 Task: Create a section DevOps Dynamo and in the section, add a milestone Data Archiving in the project ArcticTech
Action: Mouse moved to (764, 390)
Screenshot: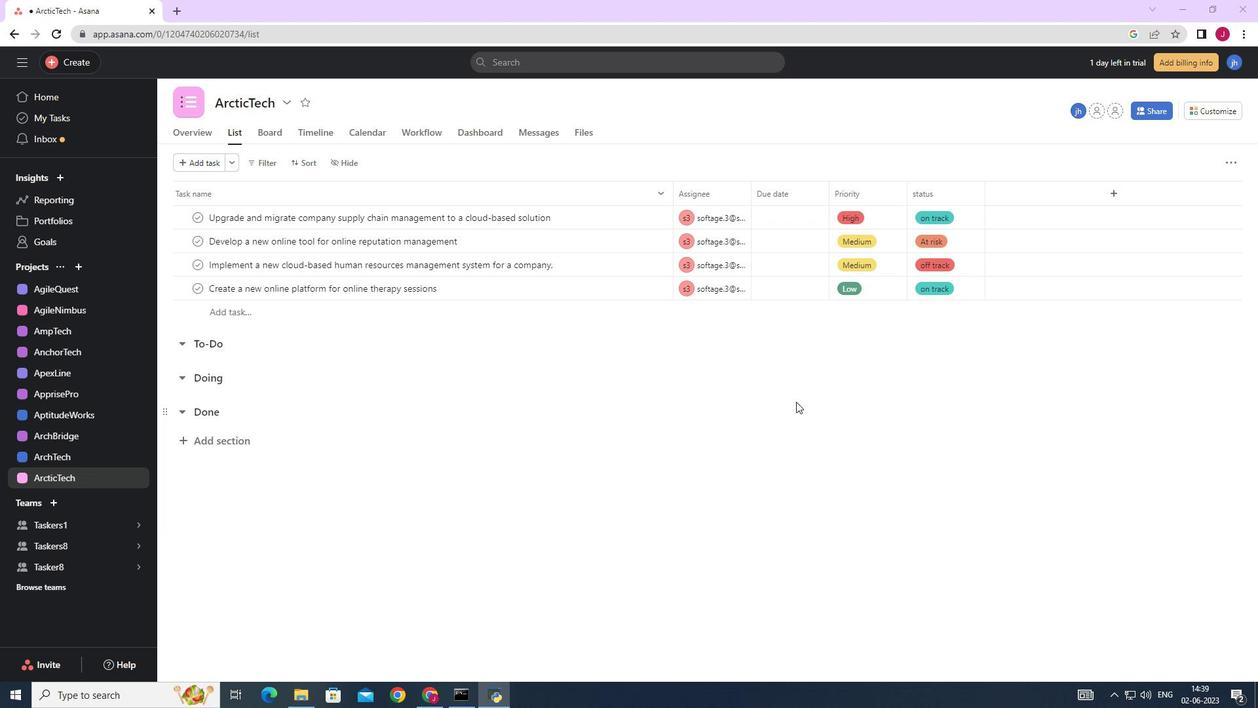 
Action: Mouse scrolled (764, 390) with delta (0, 0)
Screenshot: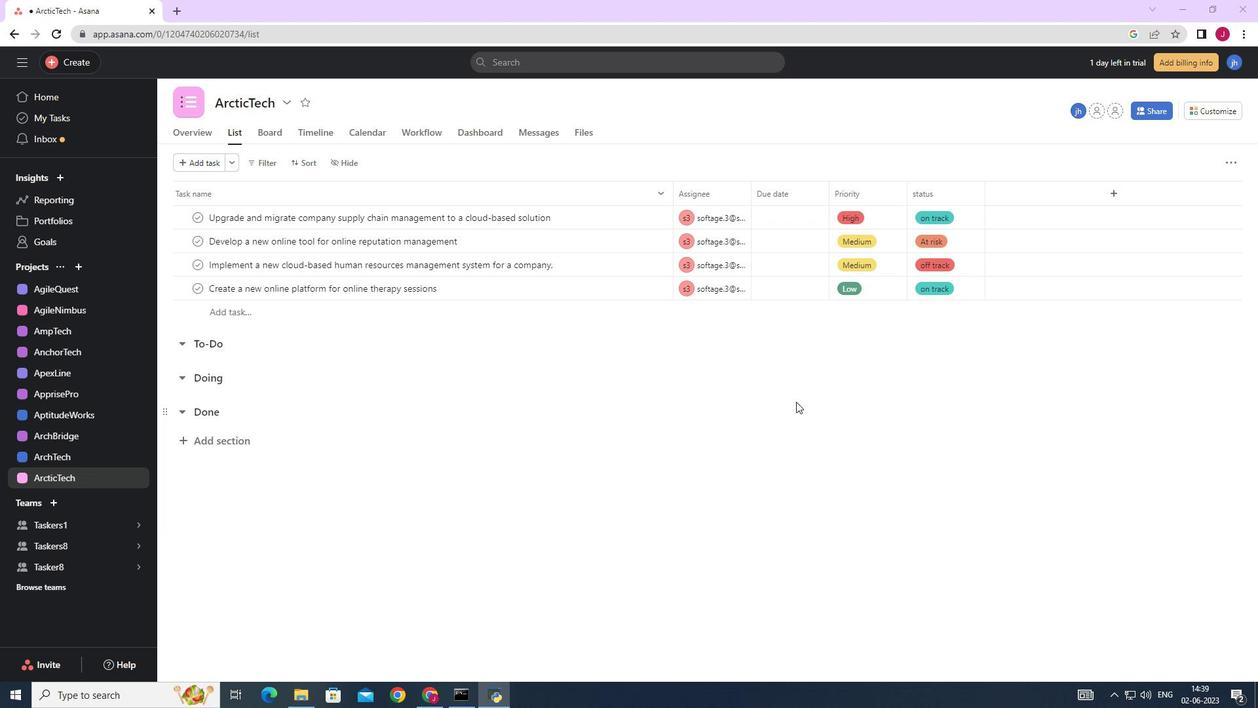 
Action: Mouse moved to (751, 380)
Screenshot: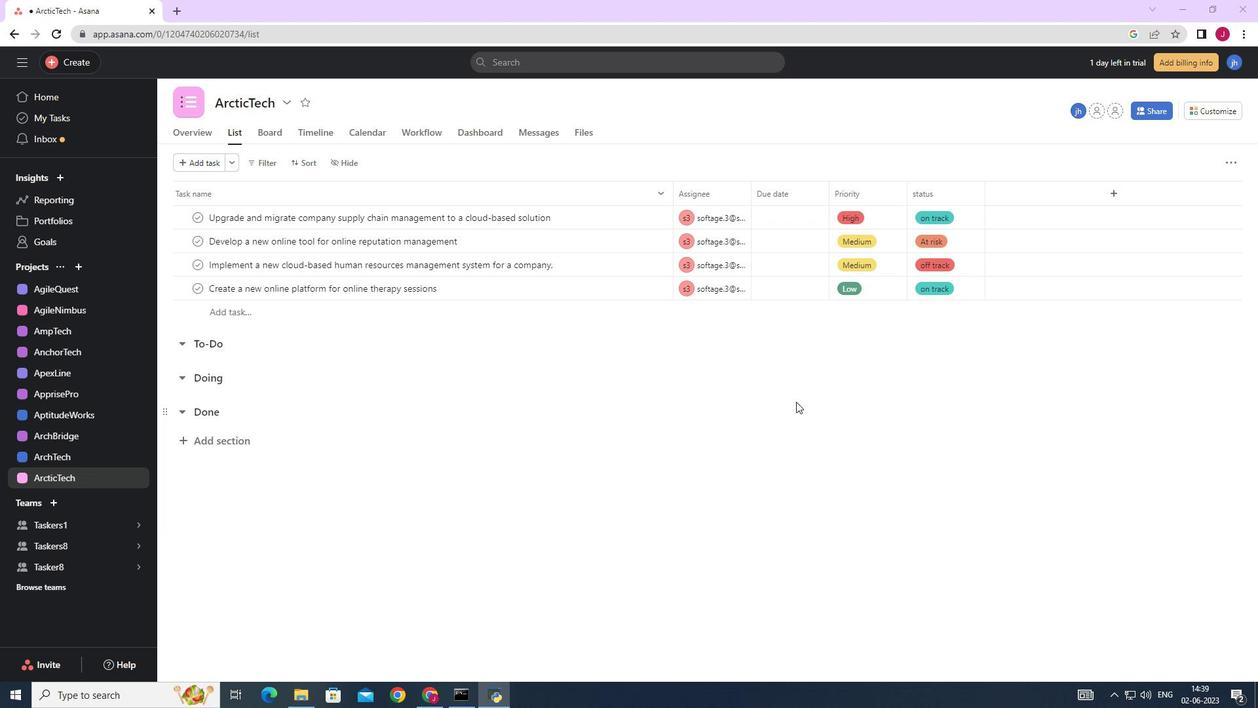 
Action: Mouse scrolled (751, 381) with delta (0, 0)
Screenshot: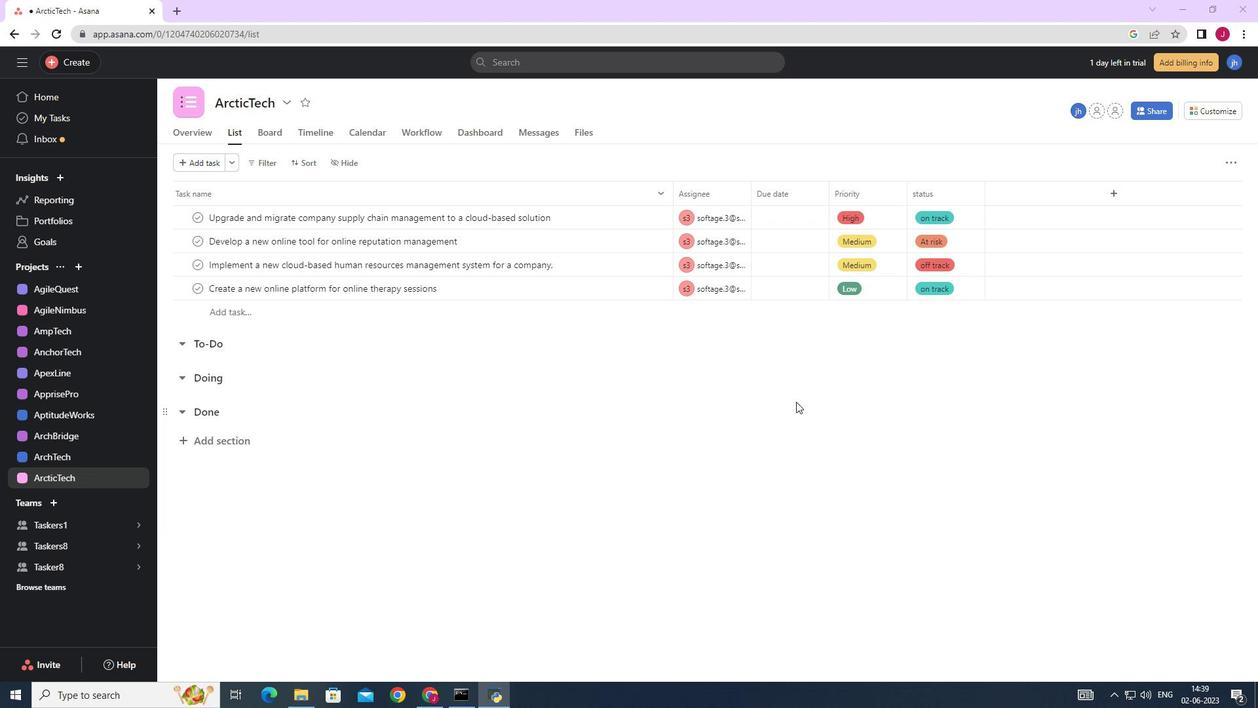 
Action: Mouse moved to (725, 369)
Screenshot: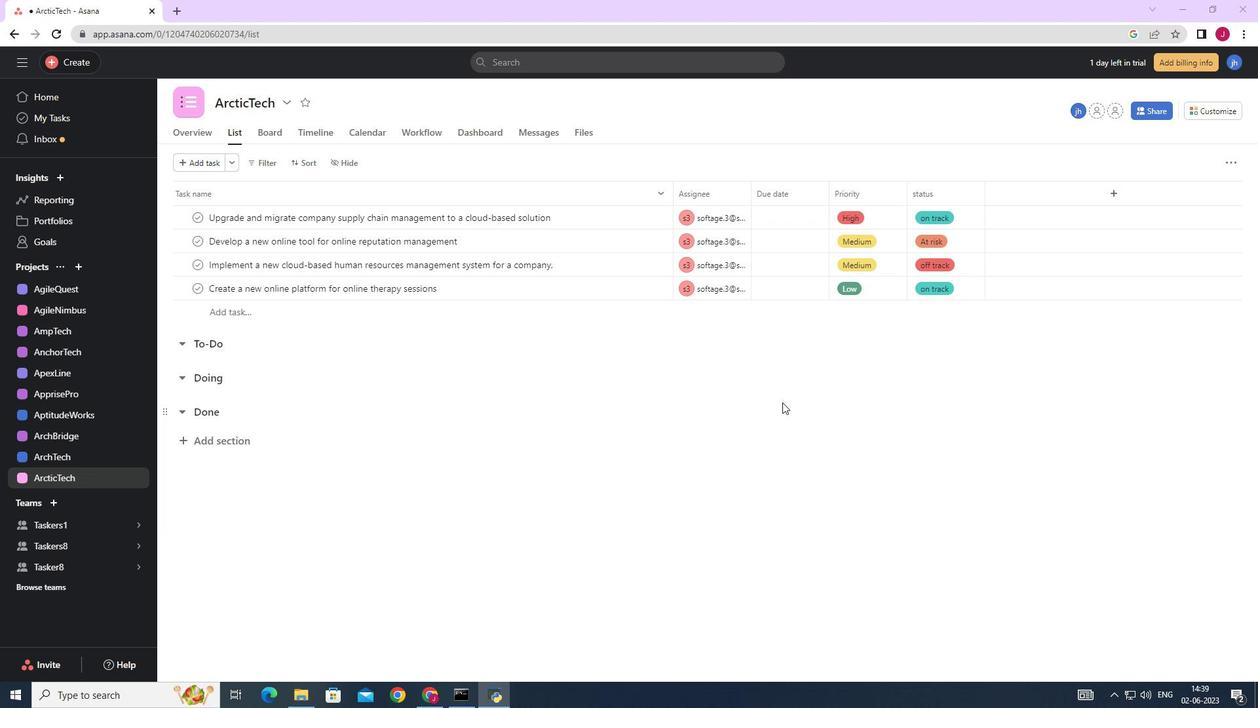 
Action: Mouse scrolled (725, 370) with delta (0, 0)
Screenshot: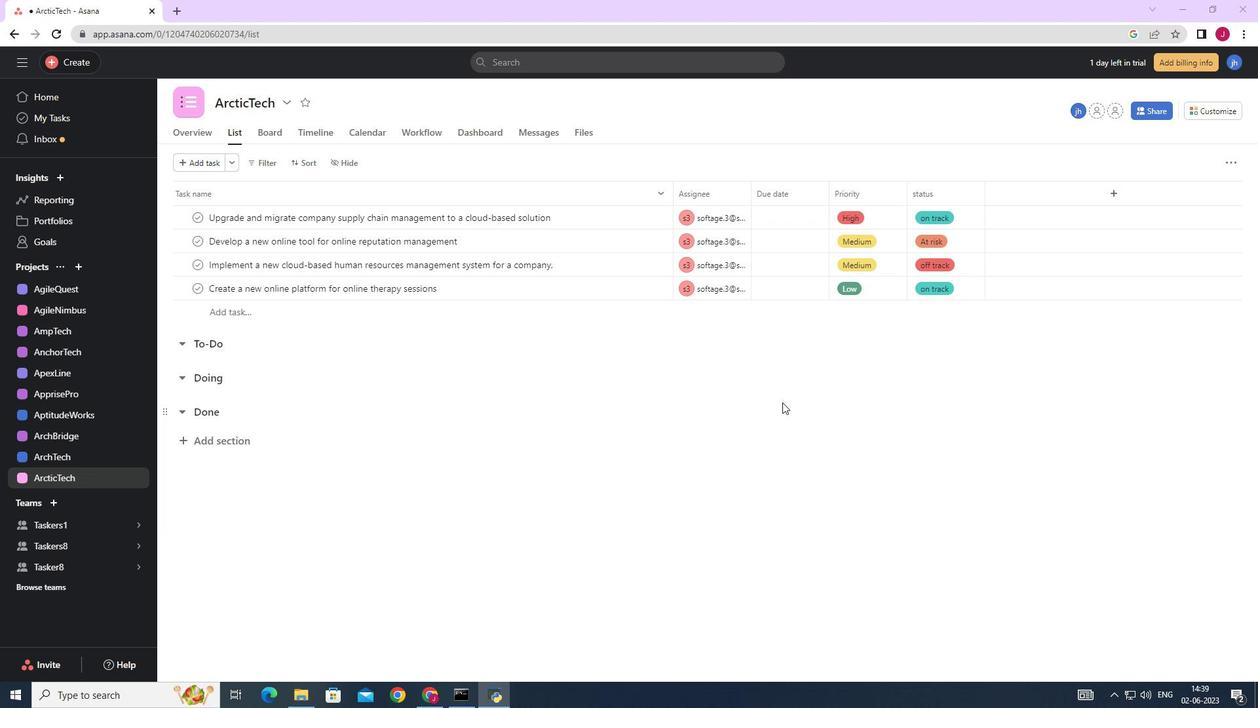 
Action: Mouse moved to (210, 443)
Screenshot: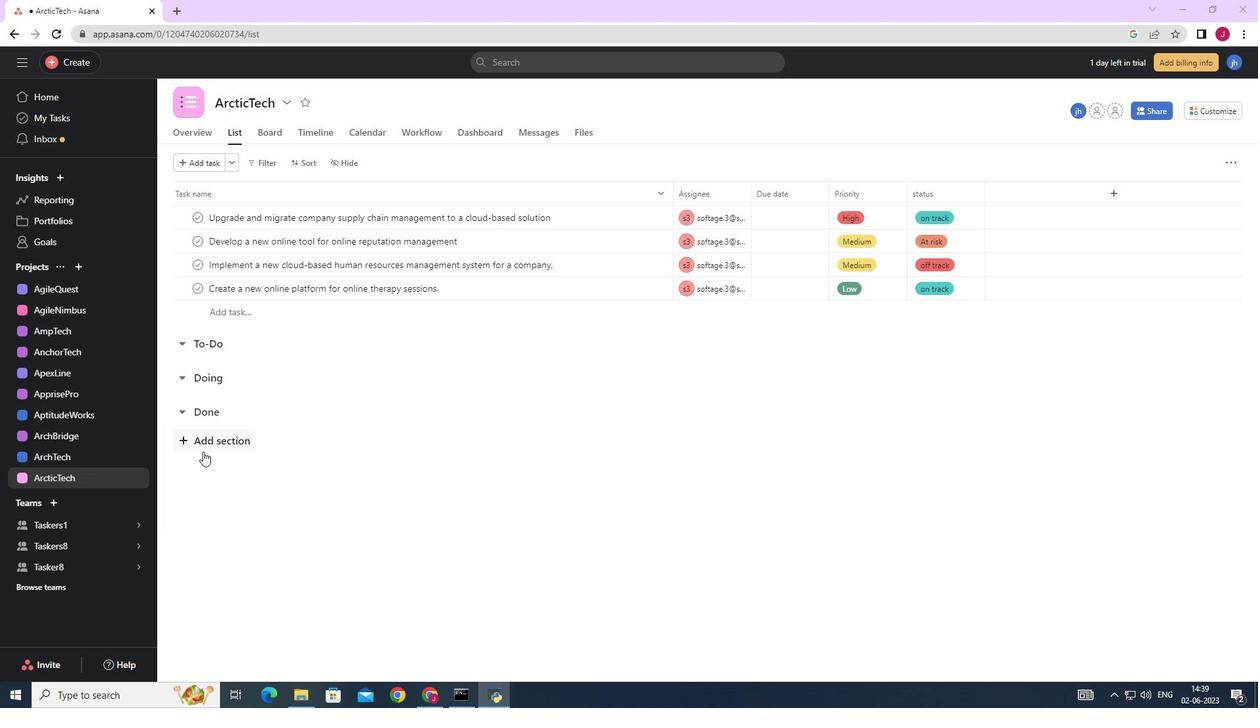 
Action: Mouse pressed left at (210, 443)
Screenshot: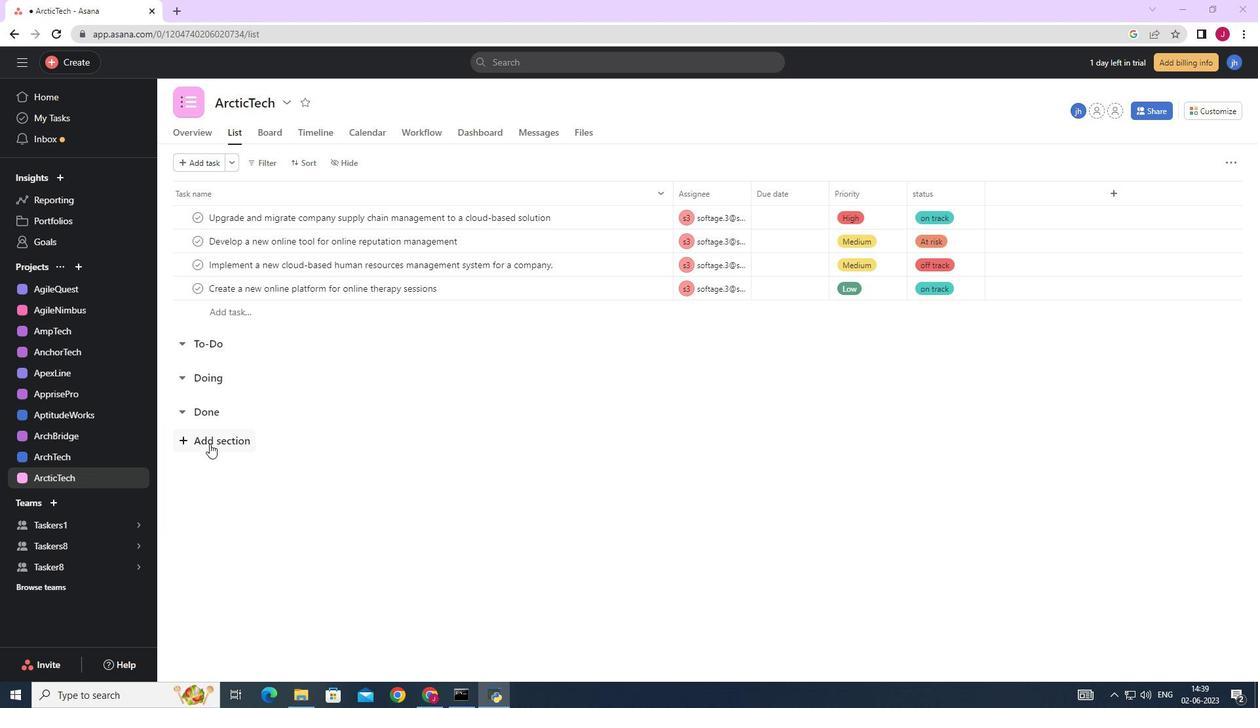 
Action: Mouse moved to (261, 446)
Screenshot: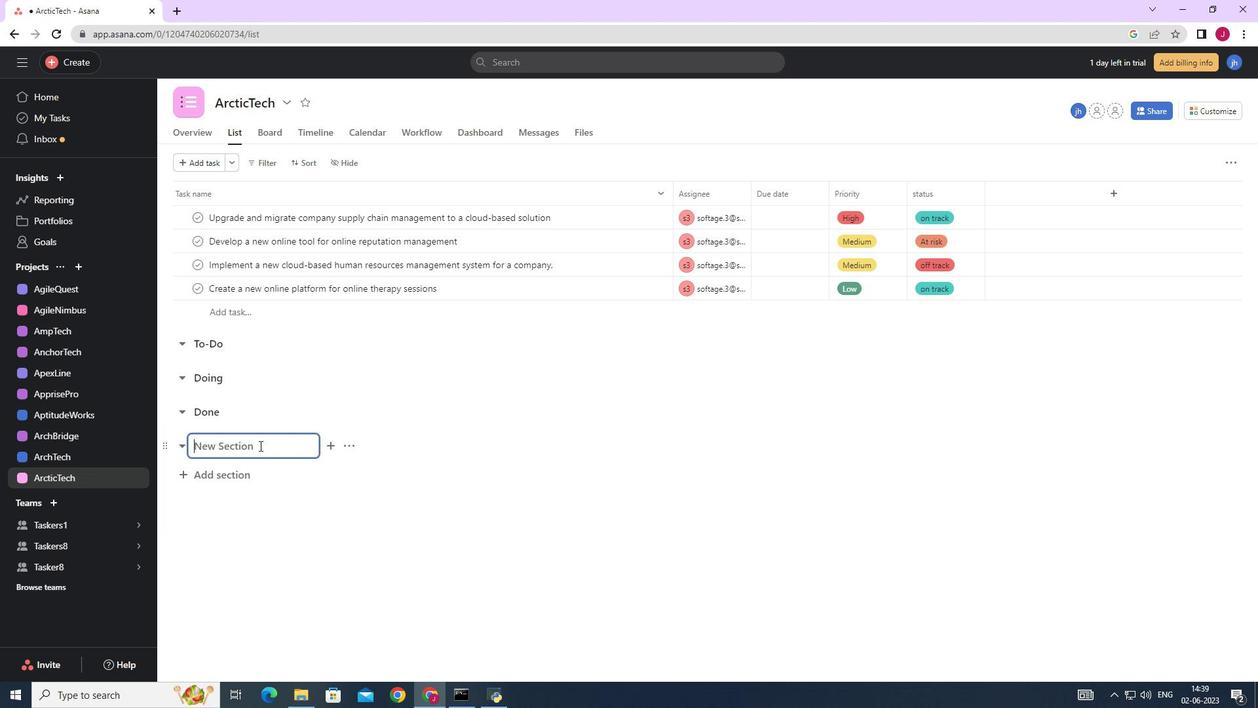 
Action: Mouse pressed left at (261, 446)
Screenshot: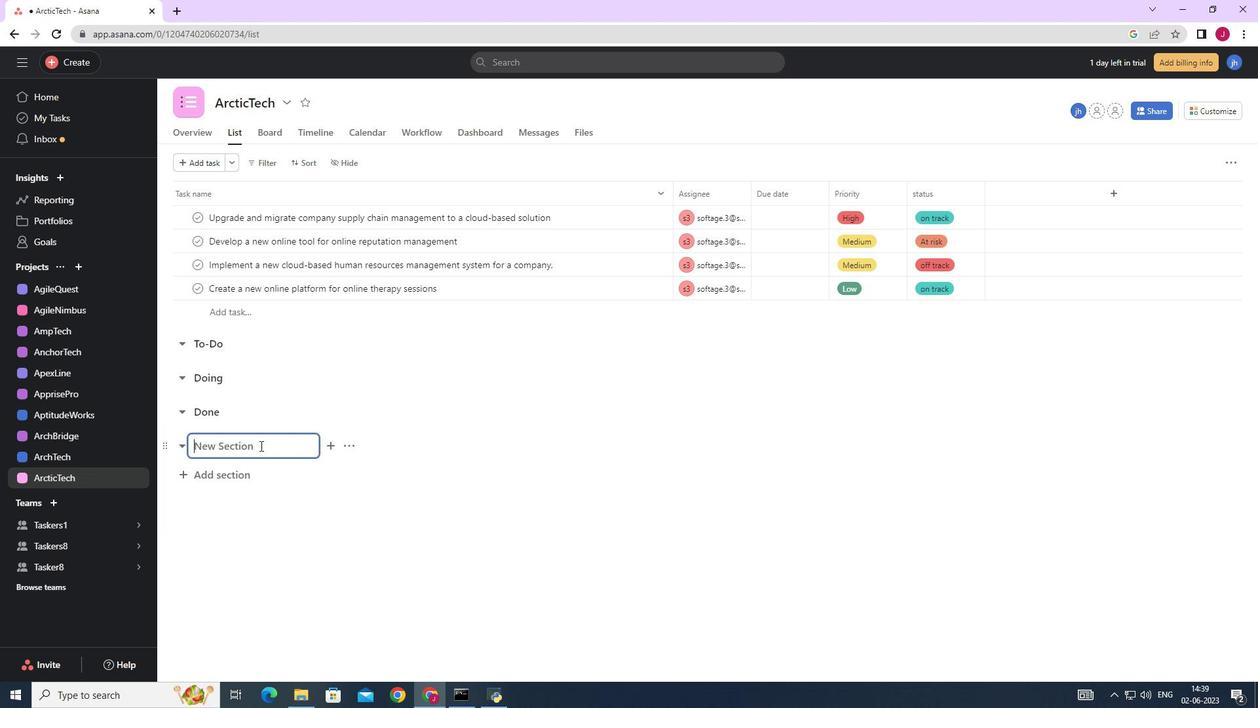 
Action: Mouse moved to (263, 447)
Screenshot: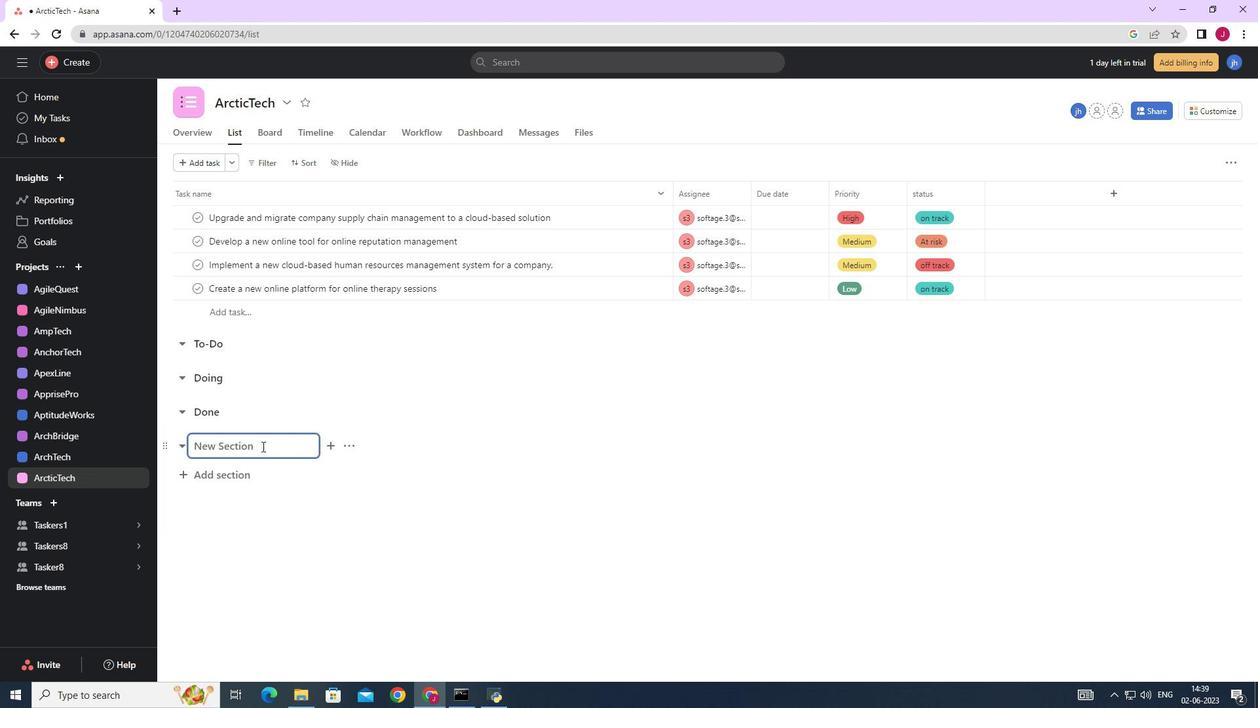 
Action: Key pressed <Key.caps_lock>D<Key.caps_lock>ev<Key.caps_lock>O<Key.caps_lock>ps<Key.space><Key.caps_lock>D<Key.caps_lock>ynamo<Key.enter><Key.caps_lock>D<Key.caps_lock>ata<Key.space>a<Key.caps_lock><Key.backspace><Key.caps_lock><Key.caps_lock>A<Key.caps_lock>rchieb<Key.backspace>ving<Key.space><Key.backspace><Key.backspace><Key.backspace><Key.backspace><Key.backspace><Key.backspace>ving<Key.space>
Screenshot: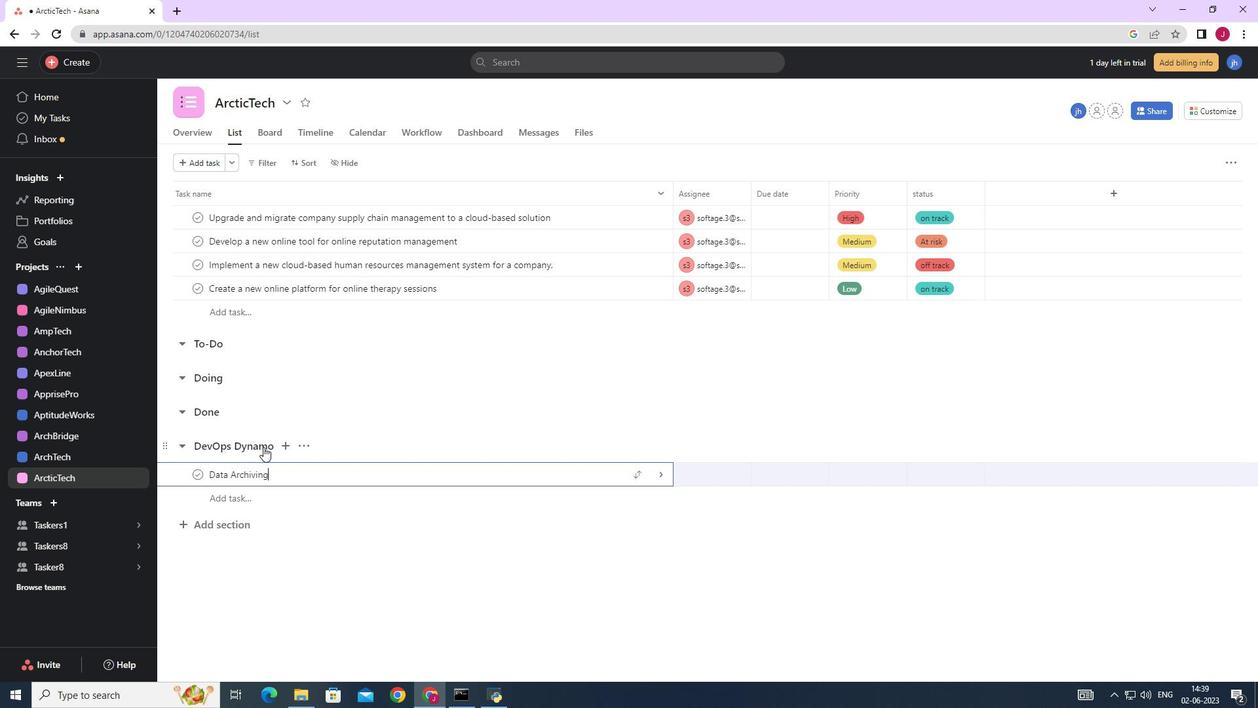 
Action: Mouse moved to (664, 472)
Screenshot: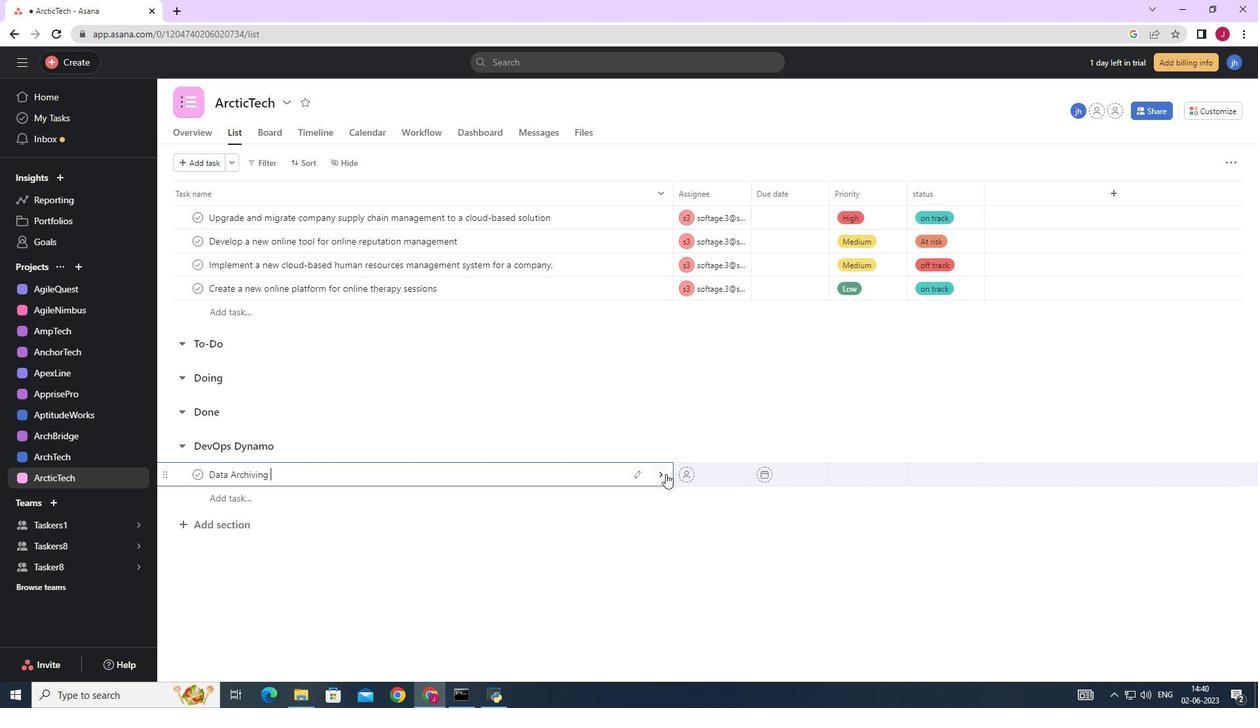 
Action: Mouse pressed left at (664, 472)
Screenshot: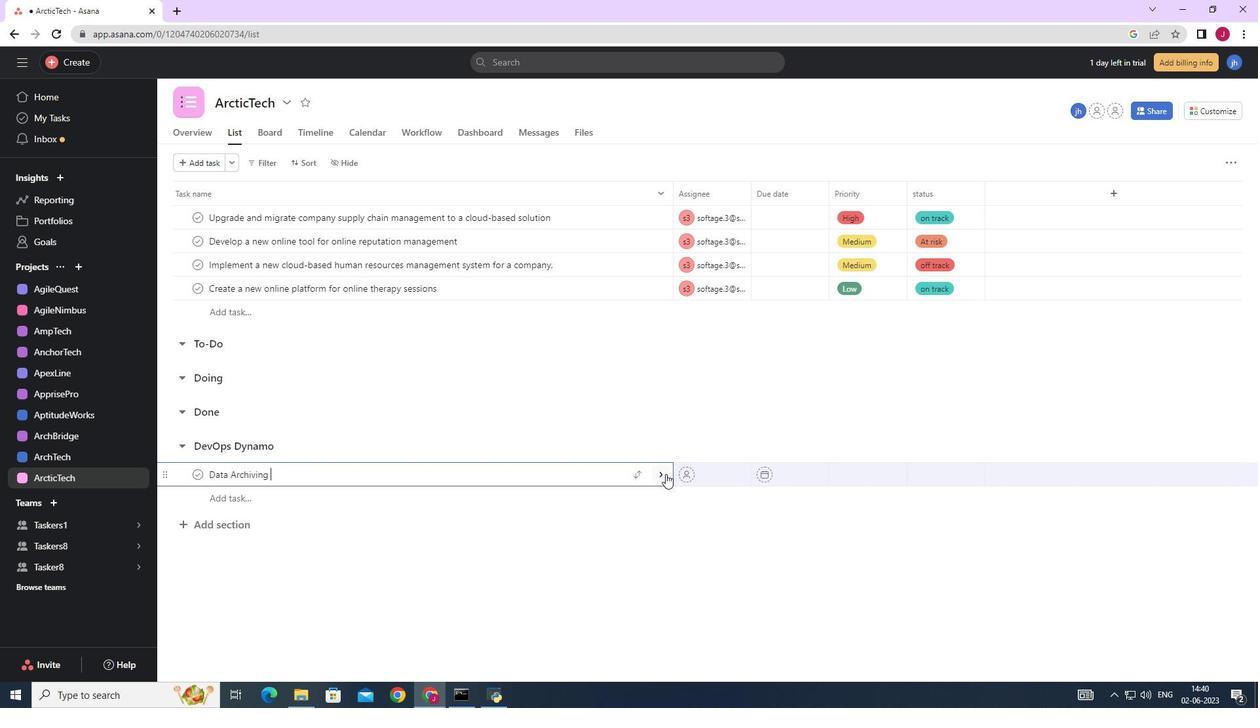 
Action: Mouse moved to (1212, 160)
Screenshot: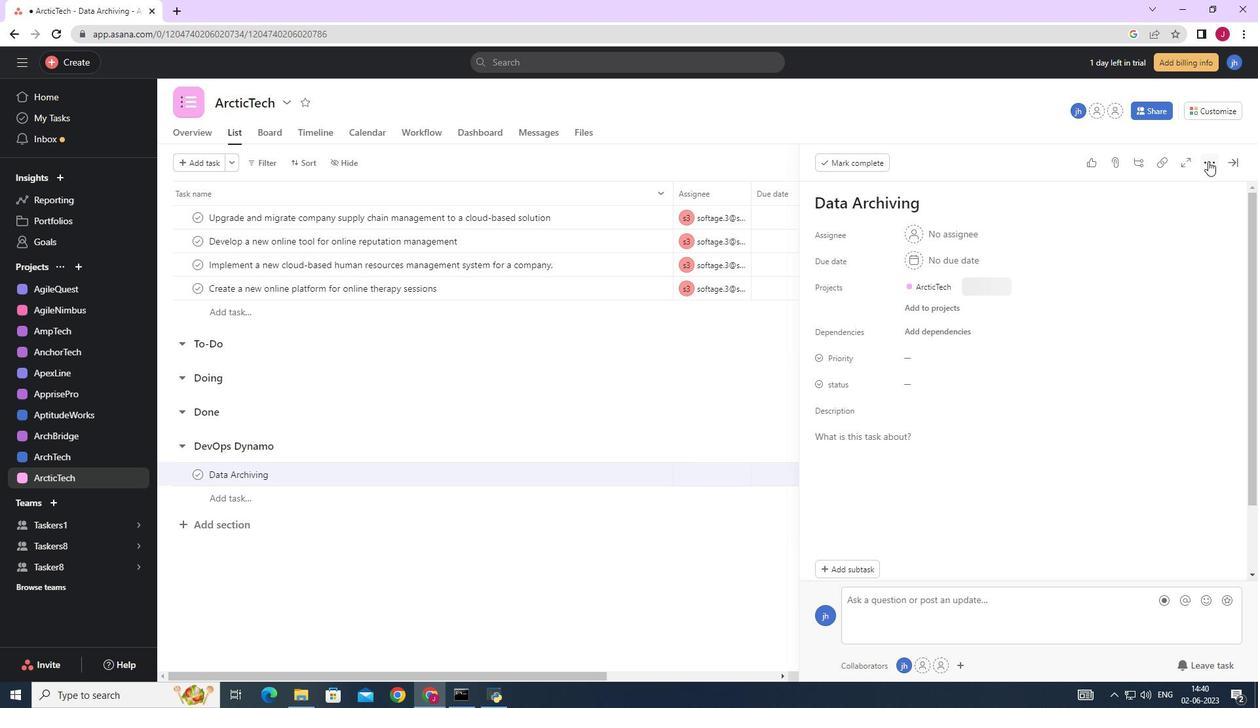 
Action: Mouse pressed left at (1212, 160)
Screenshot: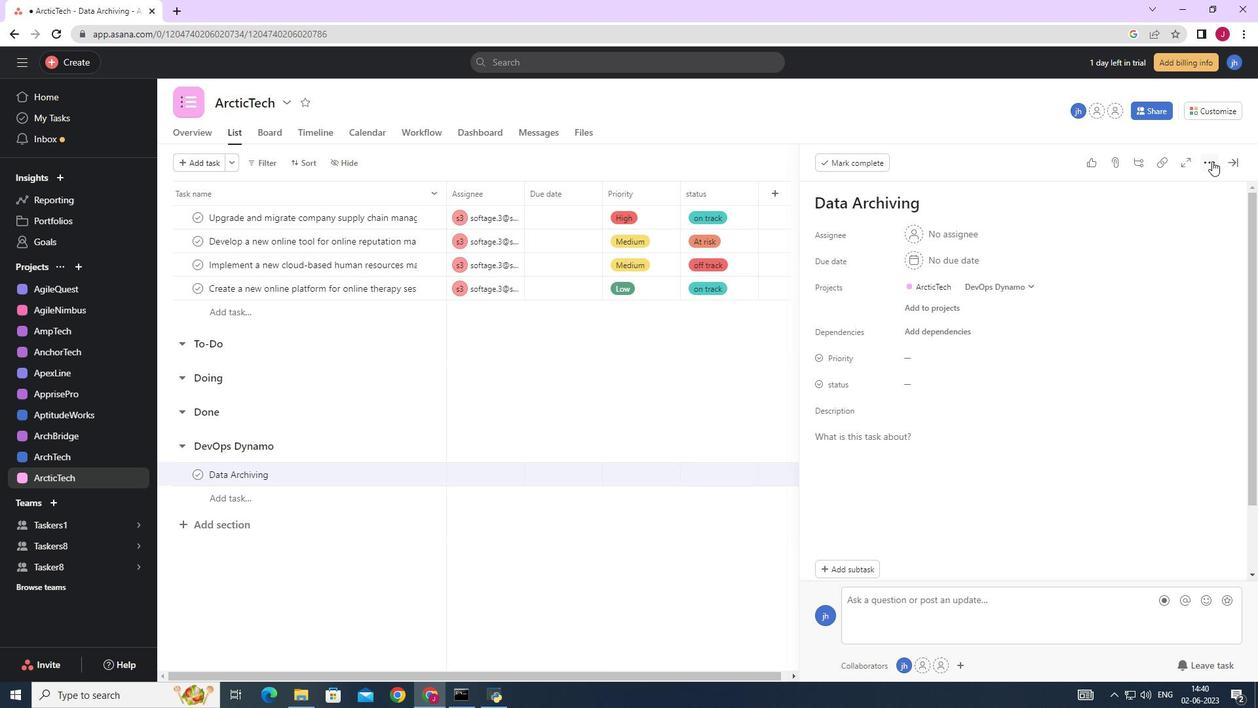 
Action: Mouse moved to (1104, 214)
Screenshot: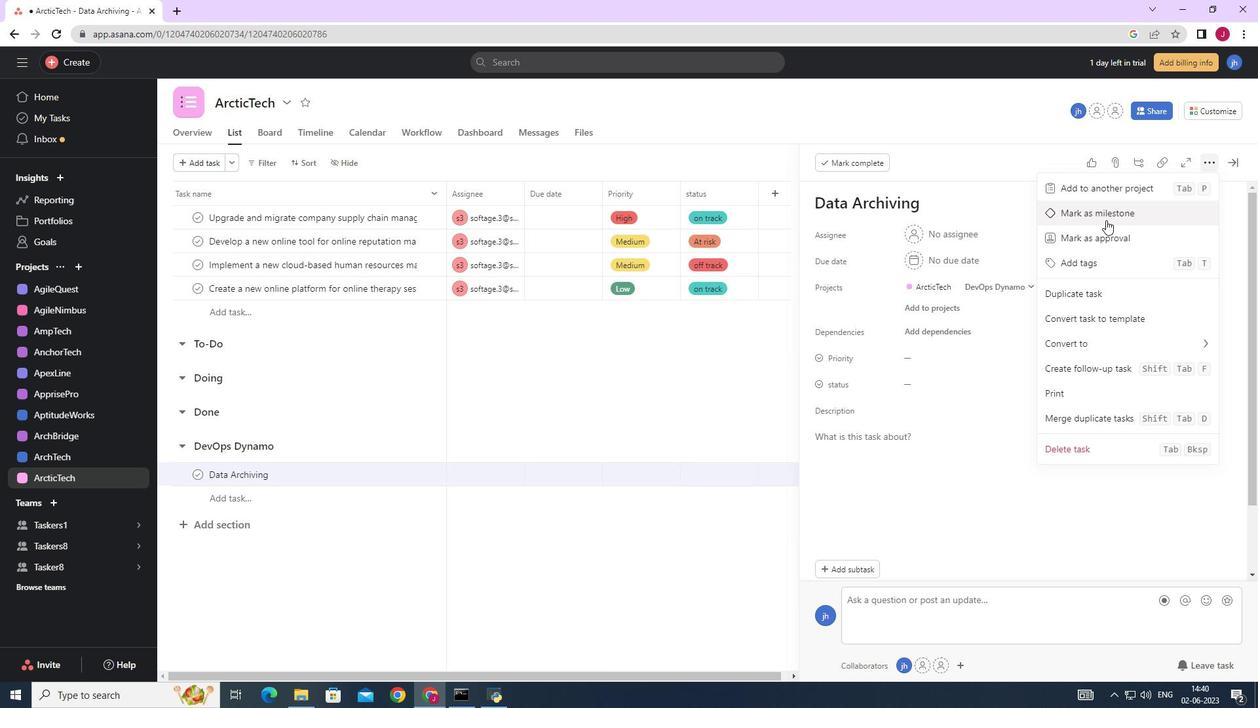 
Action: Mouse pressed left at (1104, 214)
Screenshot: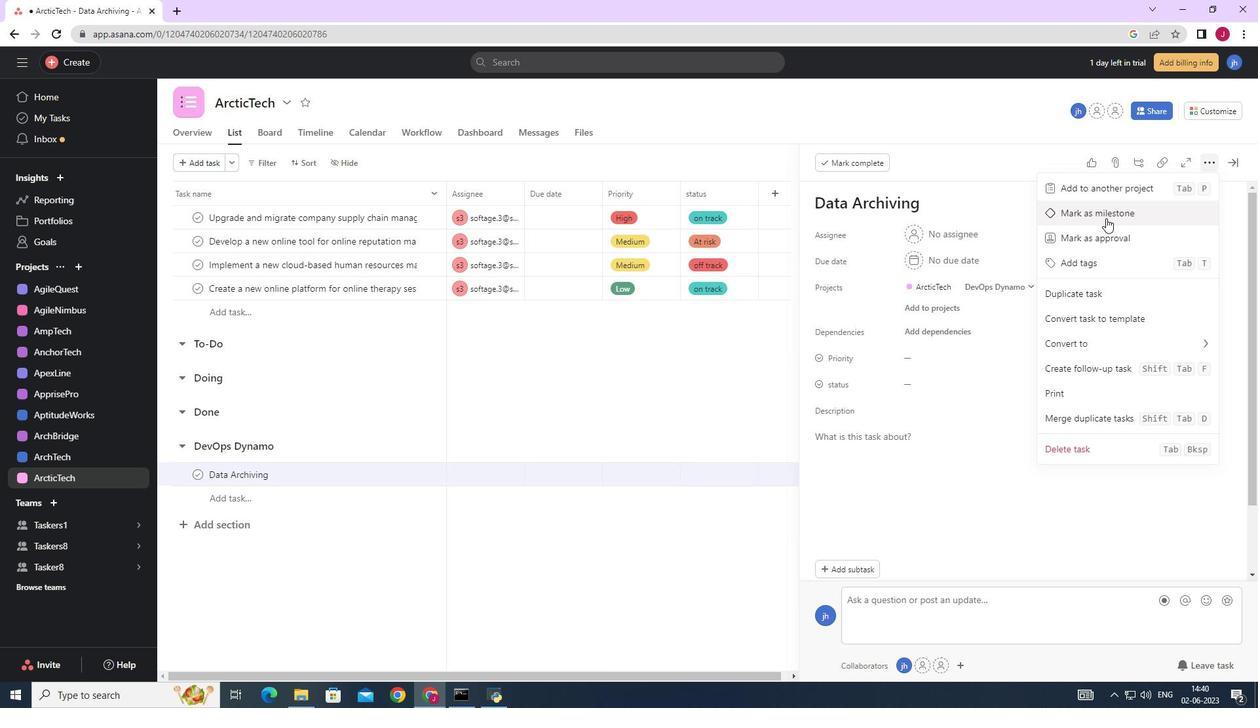 
Action: Mouse moved to (1235, 163)
Screenshot: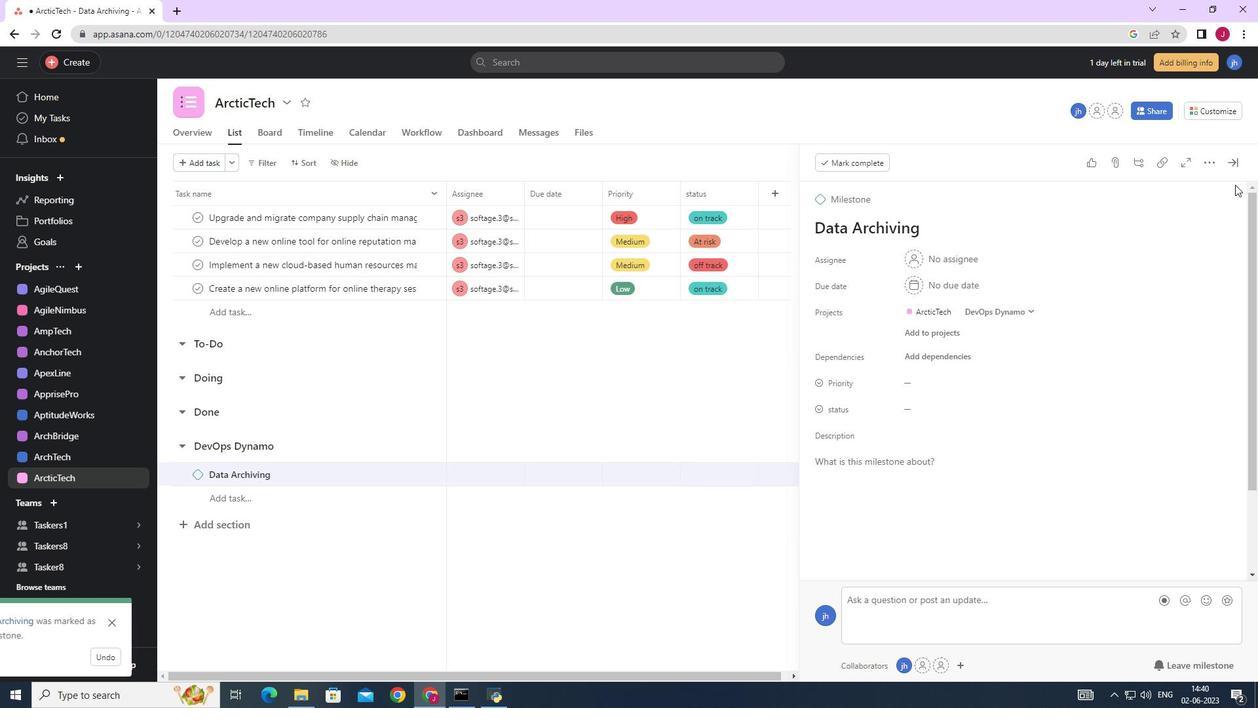 
Action: Mouse pressed left at (1235, 163)
Screenshot: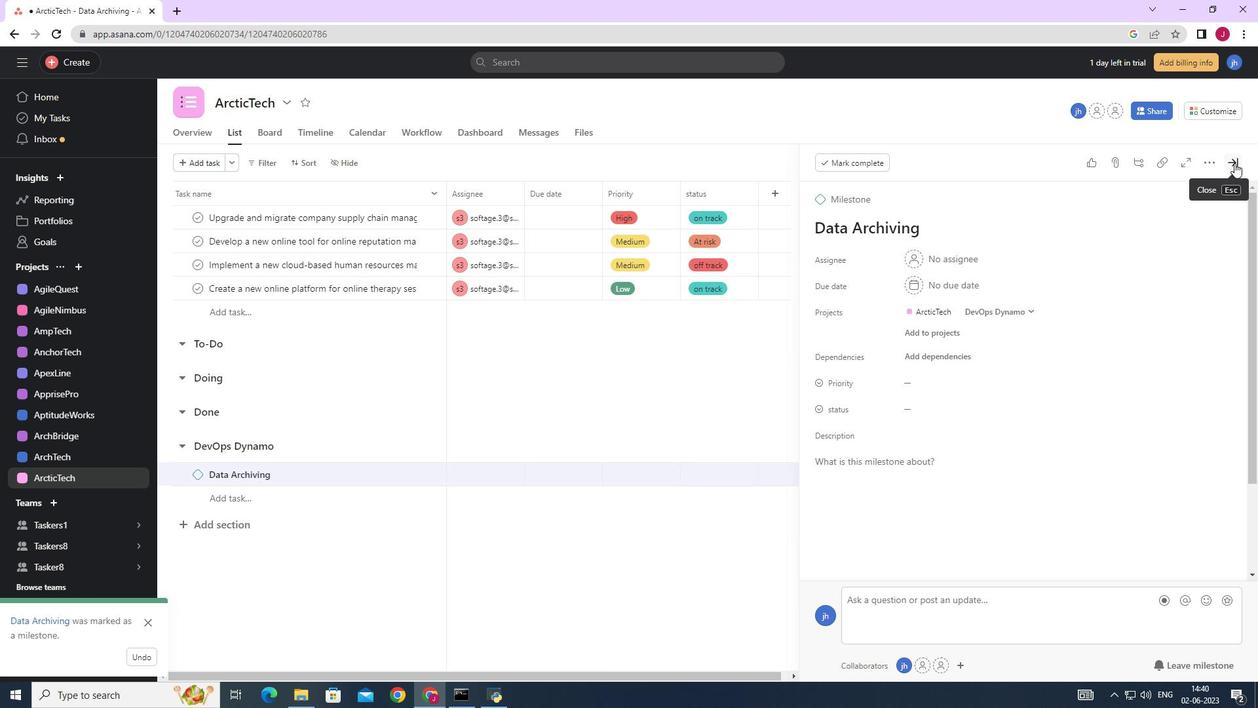 
